 Task: Create a section Feature Flagging Sprint and in the section, add a milestone Artificial Intelligence (AI) Chatbot Development in the project ZillaTech.
Action: Mouse moved to (53, 421)
Screenshot: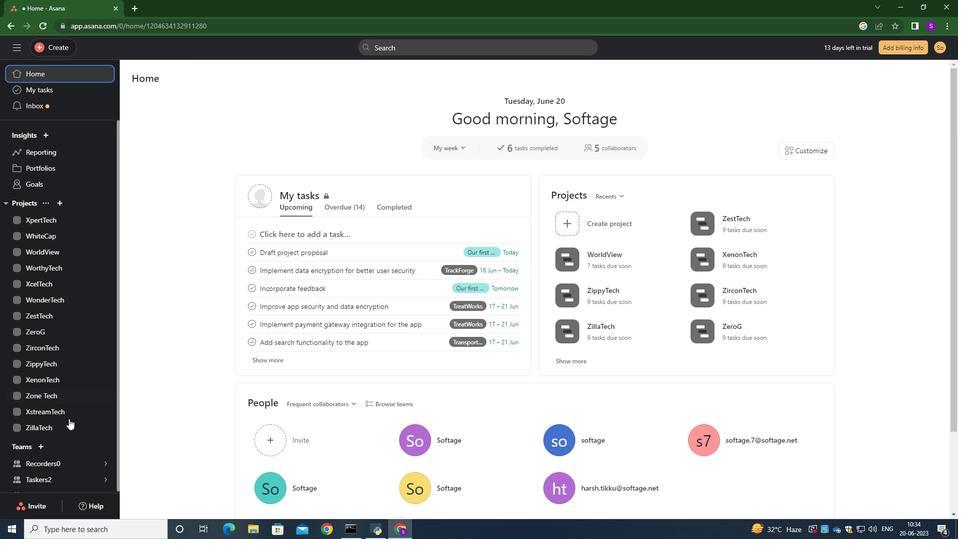
Action: Mouse pressed left at (53, 421)
Screenshot: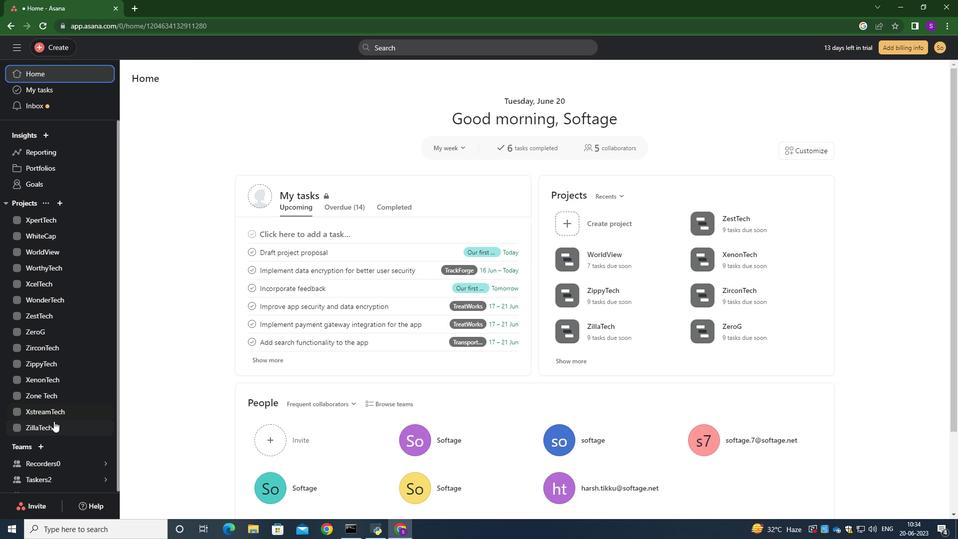 
Action: Mouse moved to (165, 463)
Screenshot: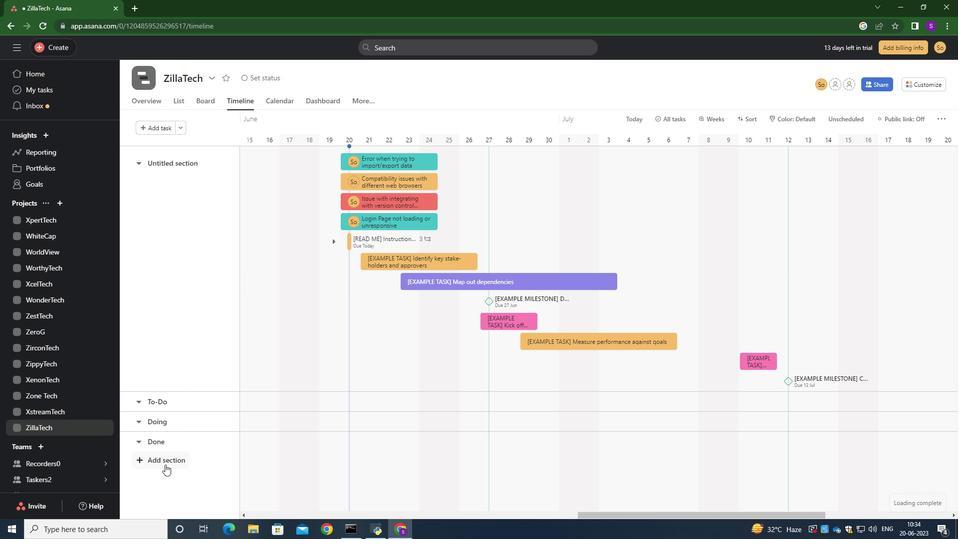 
Action: Mouse pressed left at (165, 463)
Screenshot: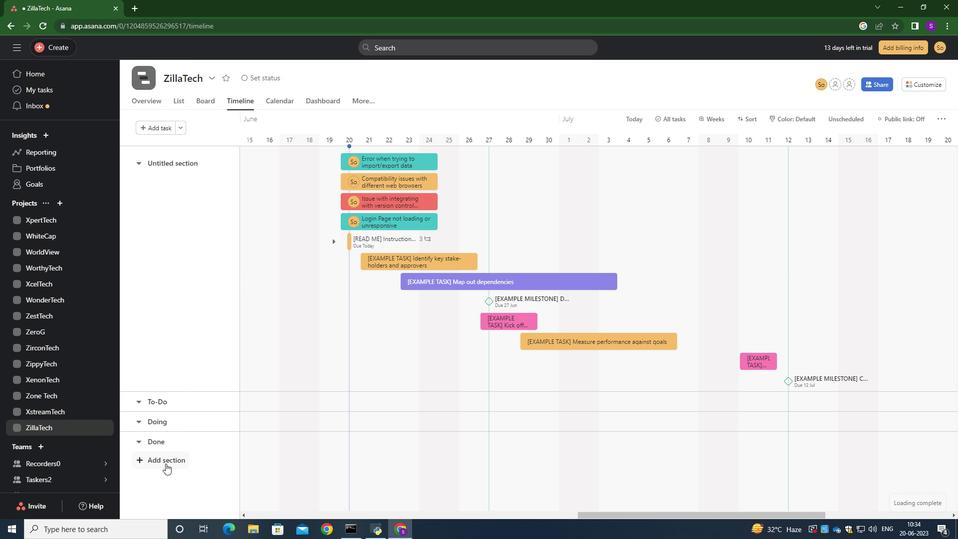 
Action: Mouse moved to (166, 462)
Screenshot: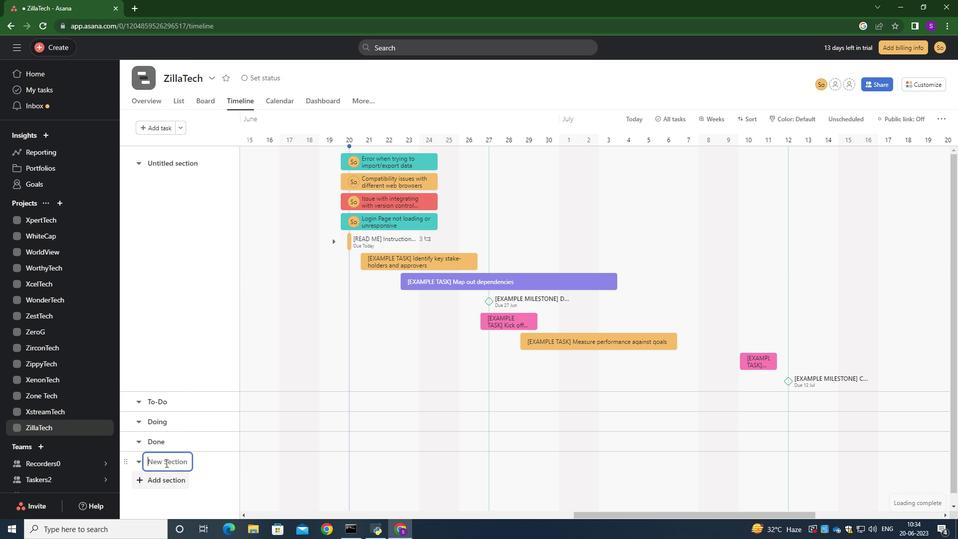 
Action: Key pressed <Key.caps_lock>F<Key.caps_lock>eature<Key.space><Key.caps_lock>F<Key.caps_lock>lagging<Key.space><Key.caps_lock>S<Key.caps_lock>print<Key.enter>
Screenshot: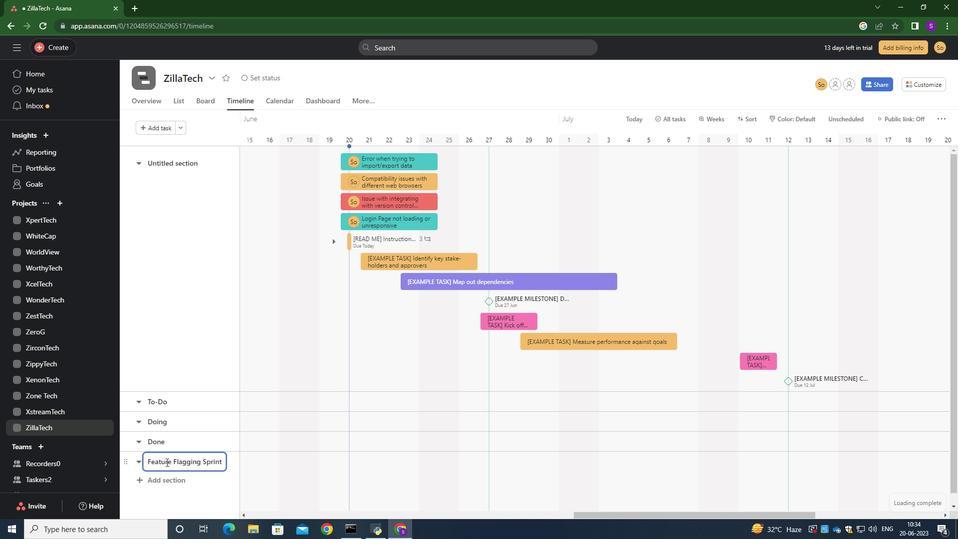 
Action: Mouse moved to (287, 461)
Screenshot: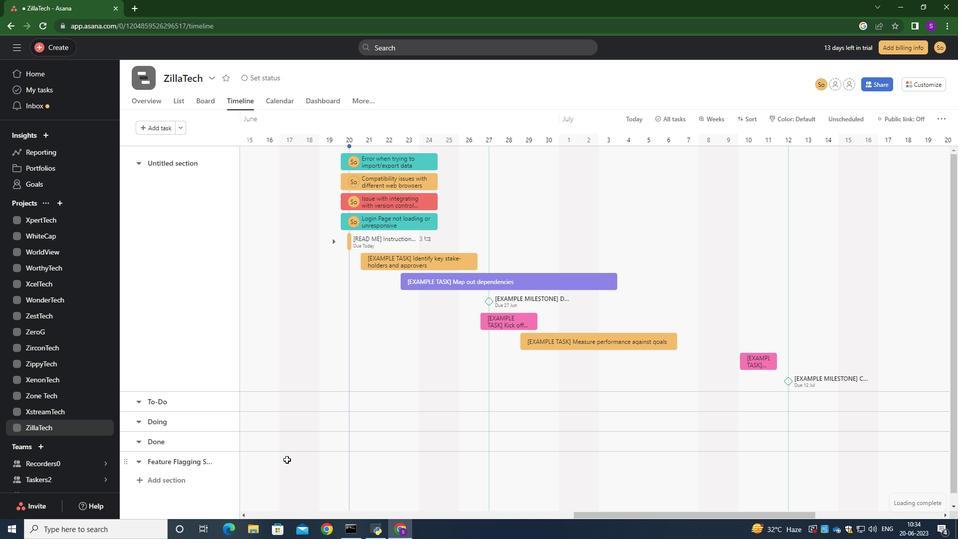 
Action: Mouse pressed left at (287, 461)
Screenshot: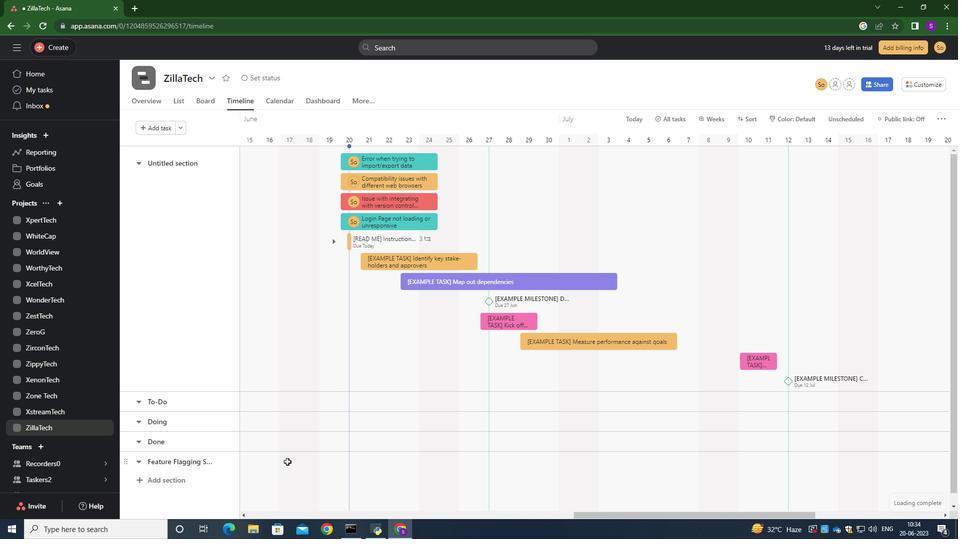 
Action: Key pressed <Key.caps_lock>A<Key.caps_lock>rtificial<Key.space><Key.caps_lock>I<Key.caps_lock>ntelligence<Key.space><Key.shift_r>(<Key.caps_lock>A<Key.caps_lock><Key.caps_lock>I<Key.shift_r>)<Key.space><Key.caps_lock>c<Key.caps_lock>HAT<Key.backspace><Key.backspace><Key.backspace><Key.backspace>C<Key.caps_lock>hap<Key.backspace>tbot<Key.space><Key.caps_lock>D<Key.caps_lock>evelopment<Key.enter>
Screenshot: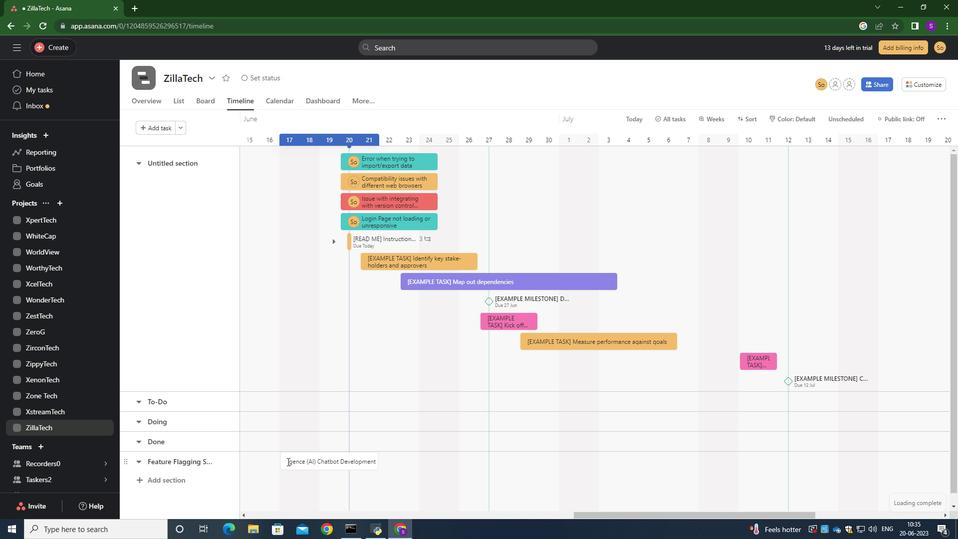 
Action: Mouse moved to (350, 463)
Screenshot: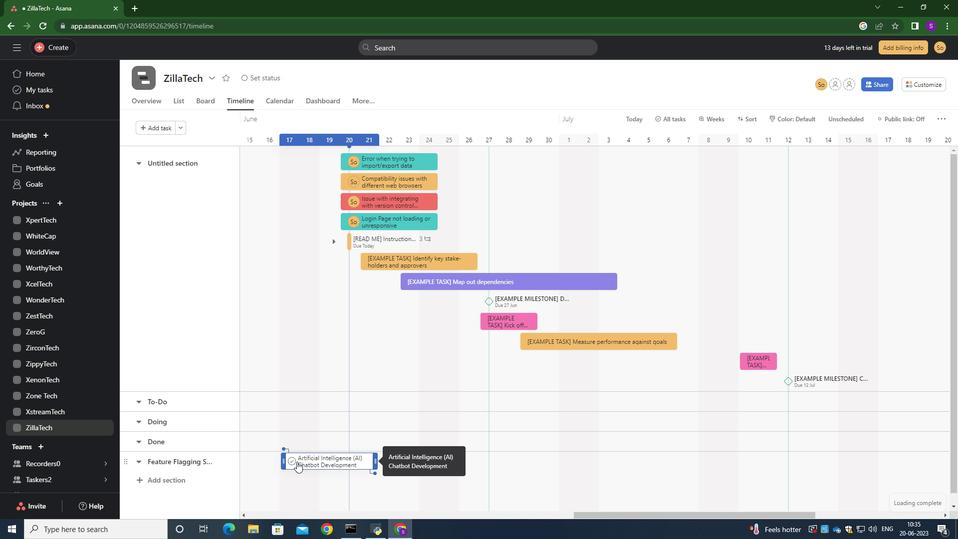 
Action: Mouse pressed right at (350, 463)
Screenshot: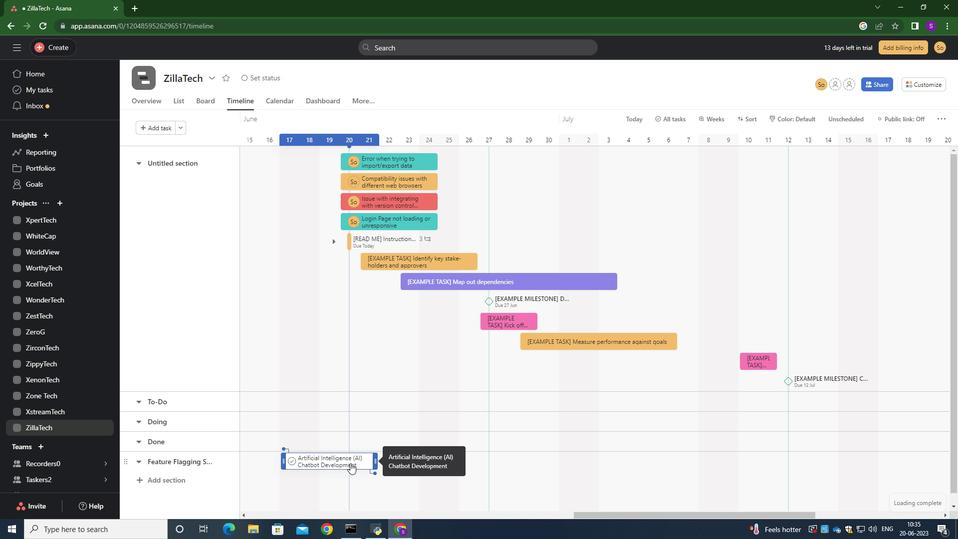 
Action: Mouse moved to (383, 413)
Screenshot: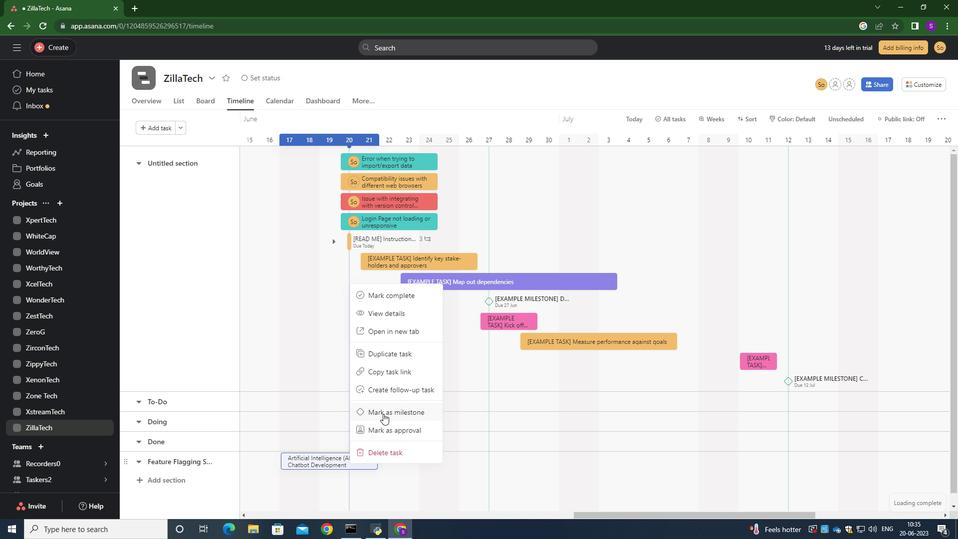 
Action: Mouse pressed left at (383, 413)
Screenshot: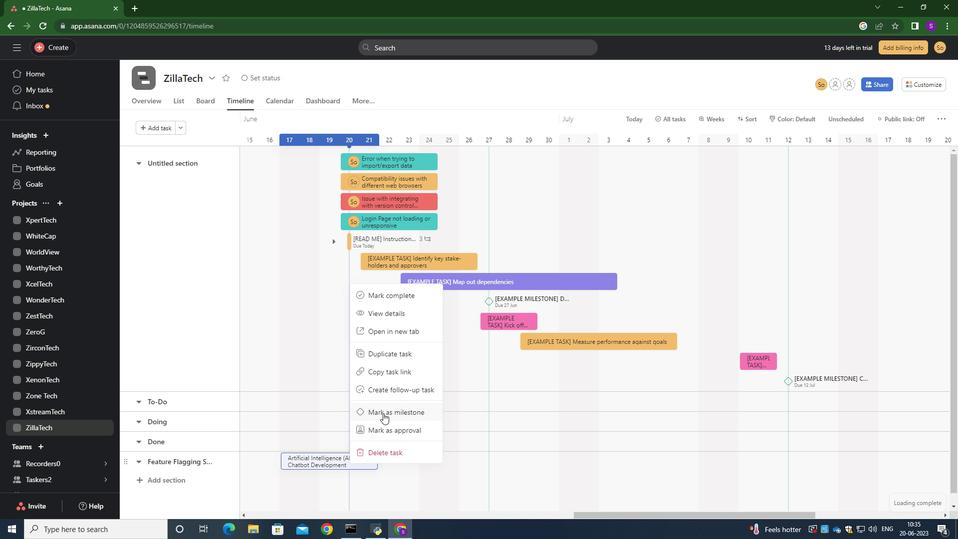 
Action: Mouse moved to (334, 412)
Screenshot: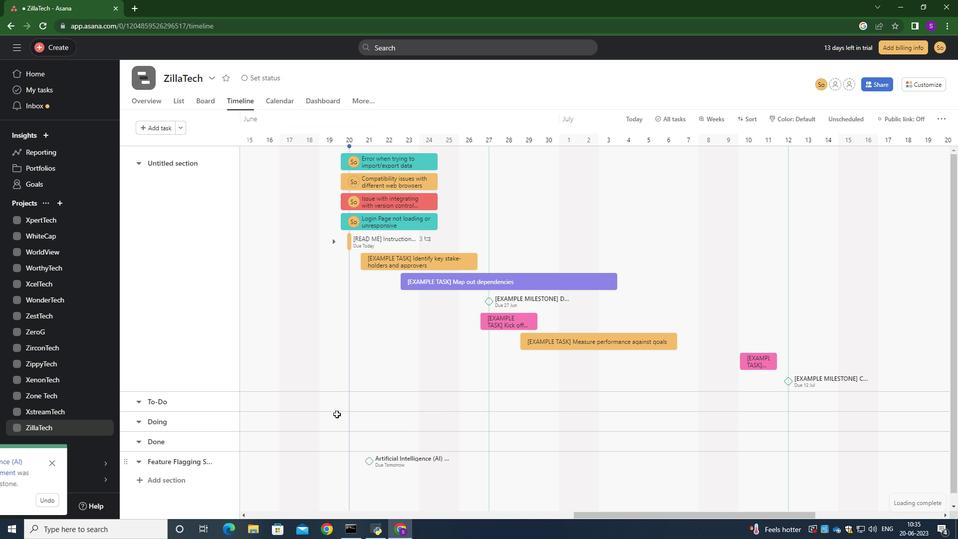 
